 Task: Add any power-ups from "Marketing & social media".
Action: Mouse moved to (544, 205)
Screenshot: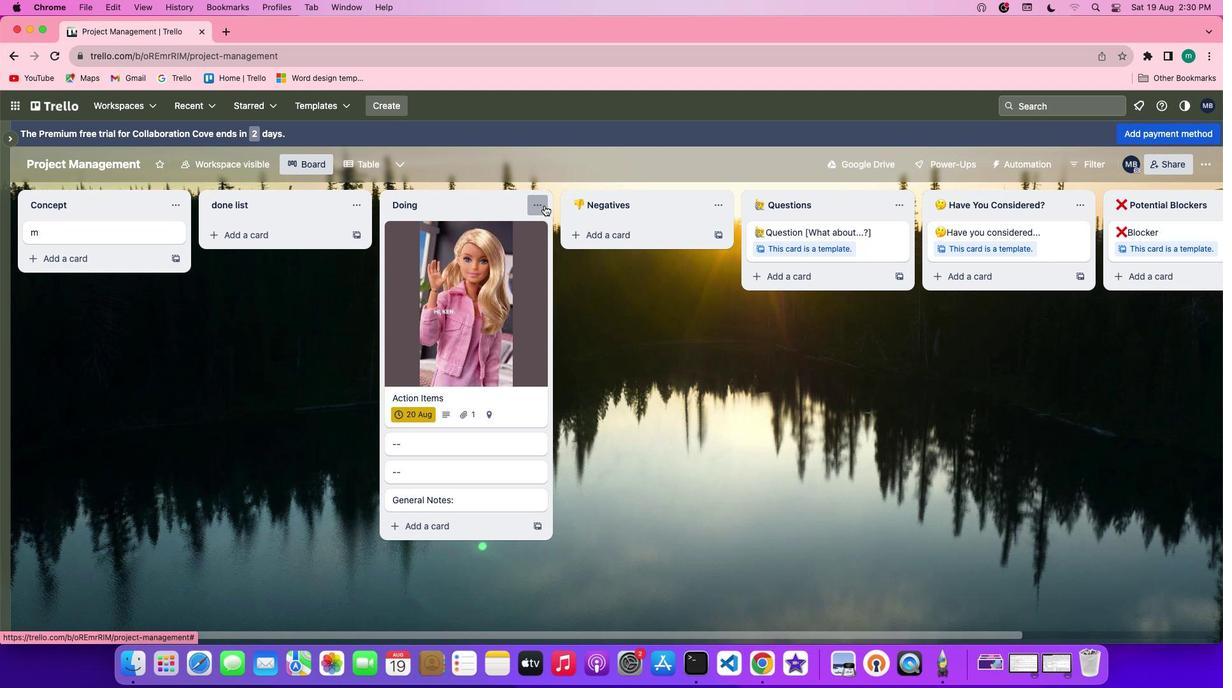 
Action: Mouse pressed left at (544, 205)
Screenshot: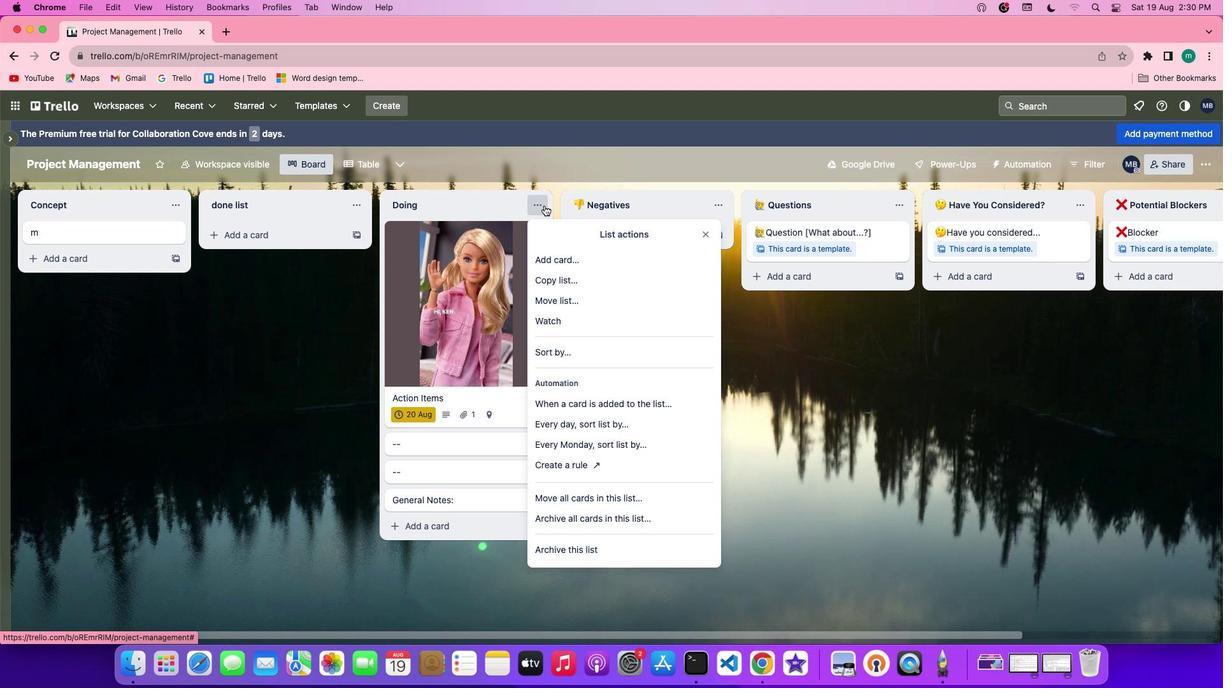 
Action: Mouse moved to (499, 231)
Screenshot: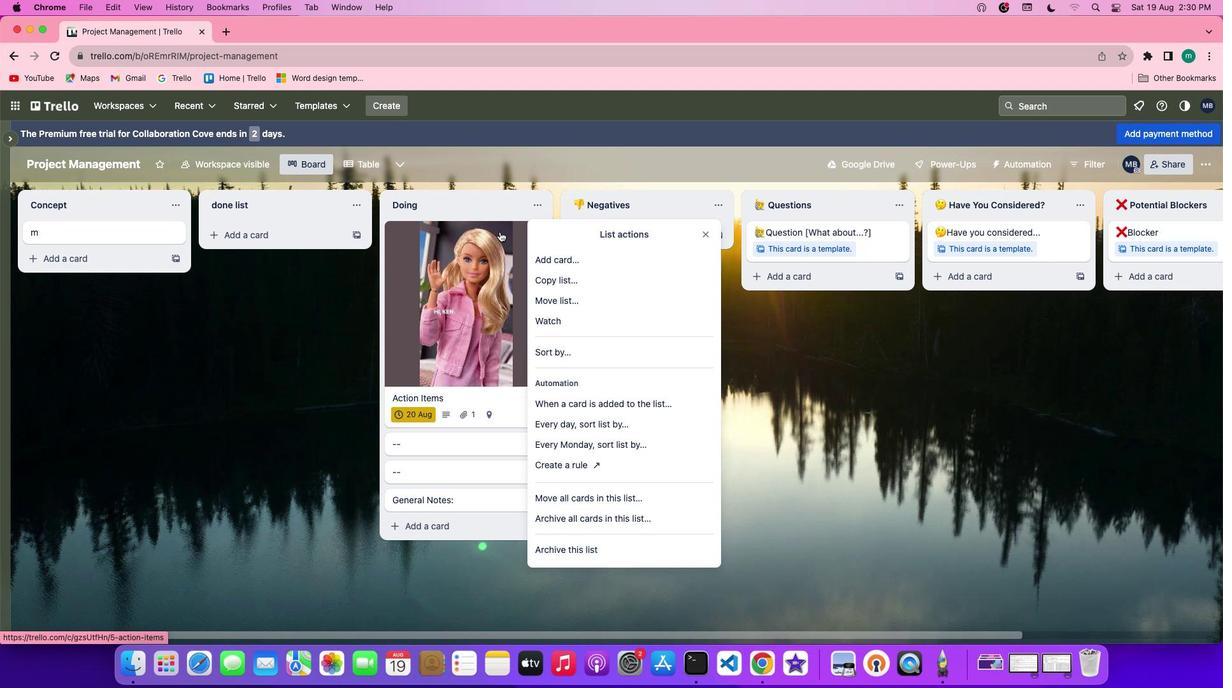 
Action: Mouse pressed left at (499, 231)
Screenshot: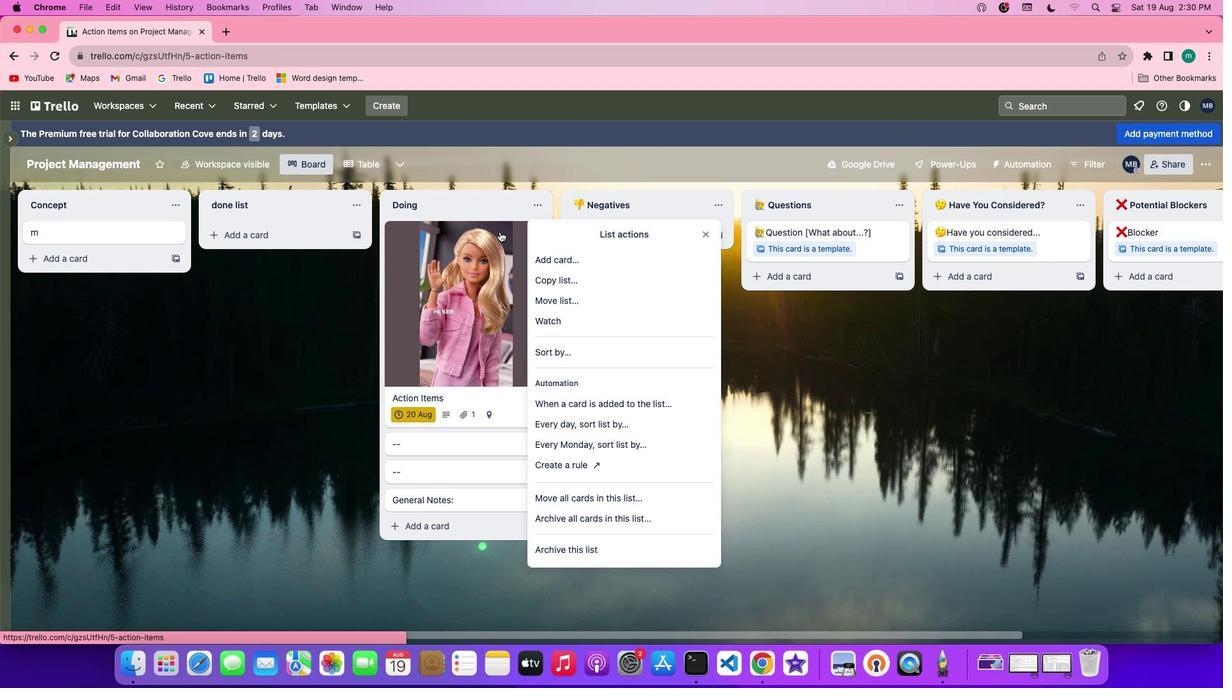 
Action: Mouse moved to (805, 393)
Screenshot: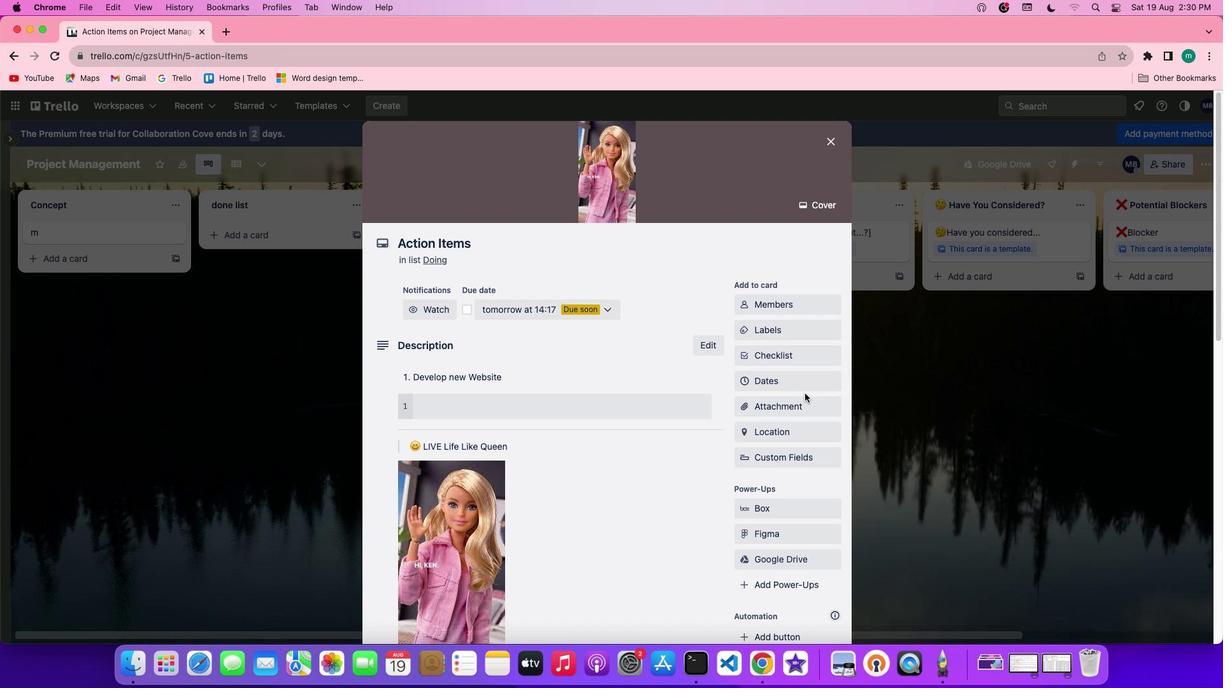 
Action: Mouse scrolled (805, 393) with delta (0, 0)
Screenshot: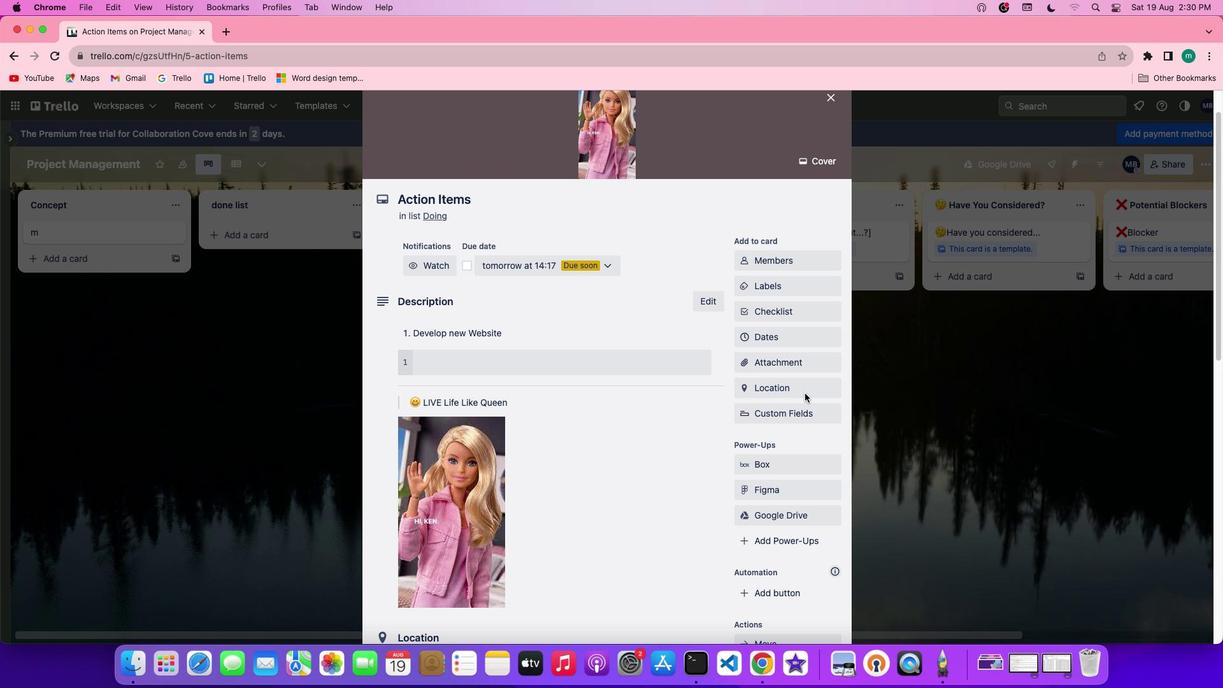 
Action: Mouse scrolled (805, 393) with delta (0, 0)
Screenshot: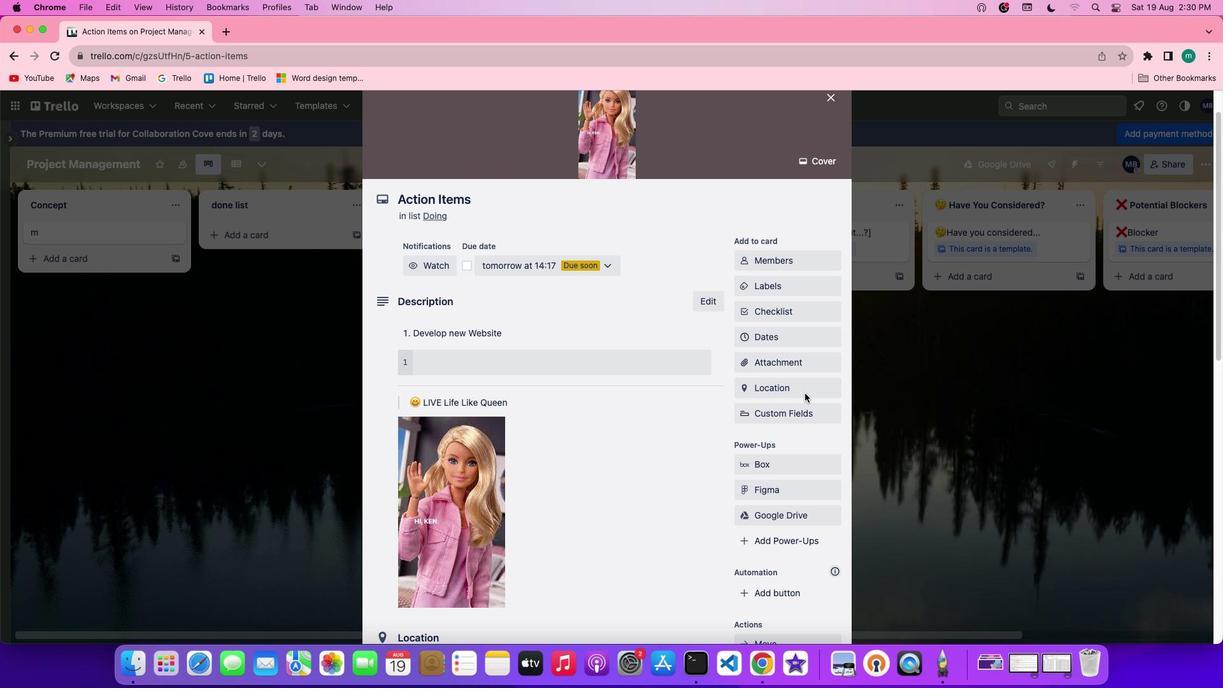 
Action: Mouse scrolled (805, 393) with delta (0, 0)
Screenshot: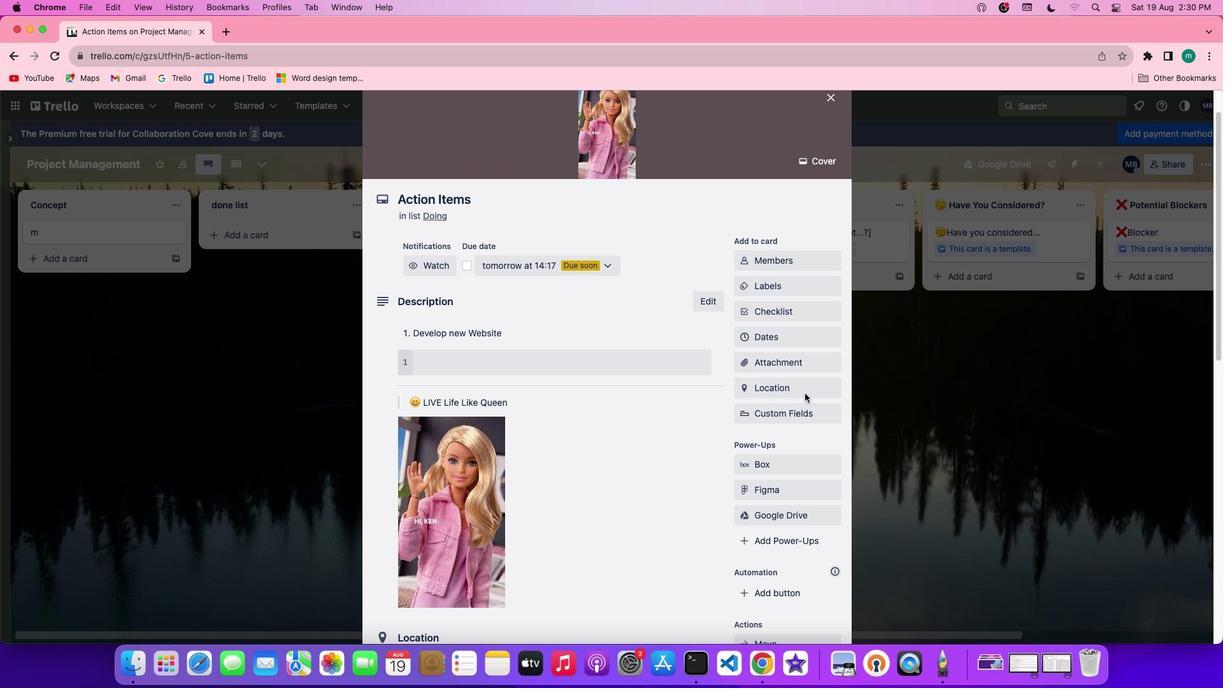 
Action: Mouse scrolled (805, 393) with delta (0, 0)
Screenshot: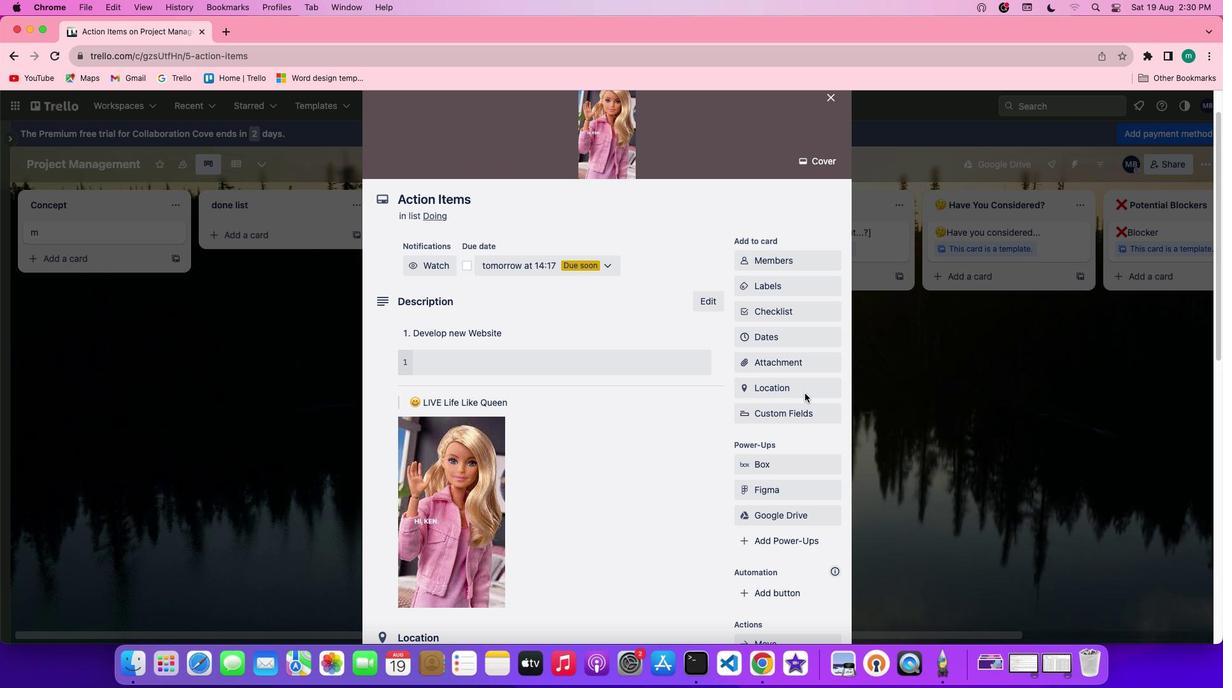 
Action: Mouse scrolled (805, 393) with delta (0, 0)
Screenshot: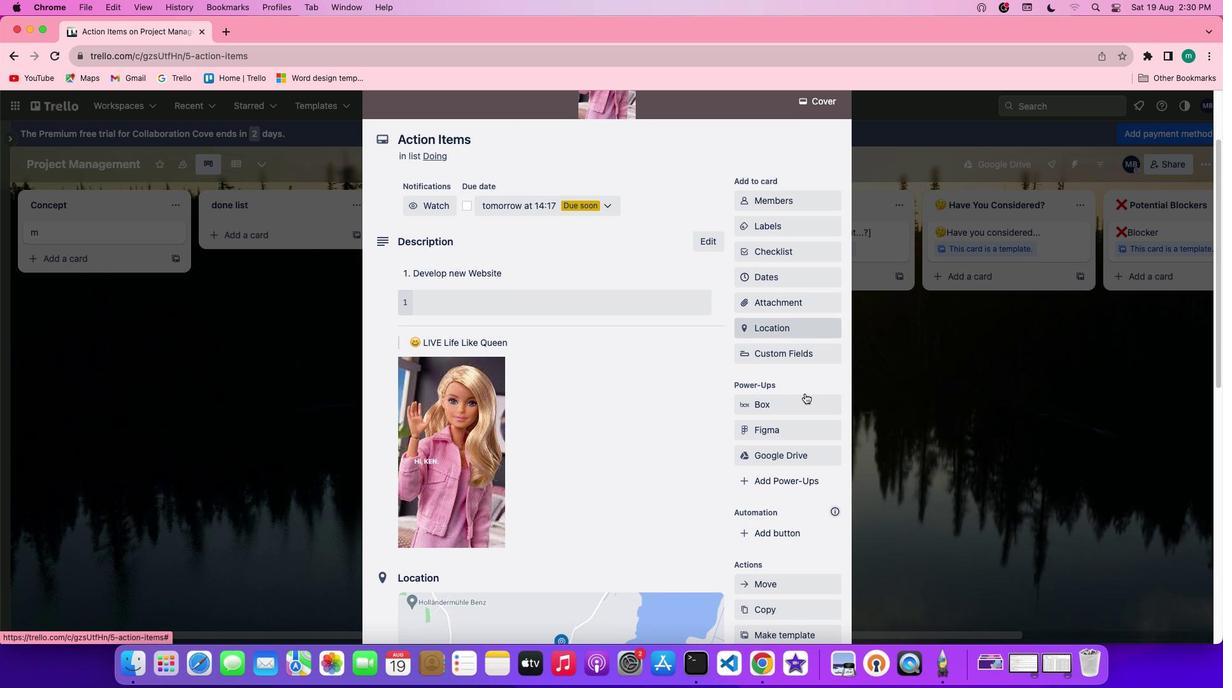 
Action: Mouse scrolled (805, 393) with delta (0, 0)
Screenshot: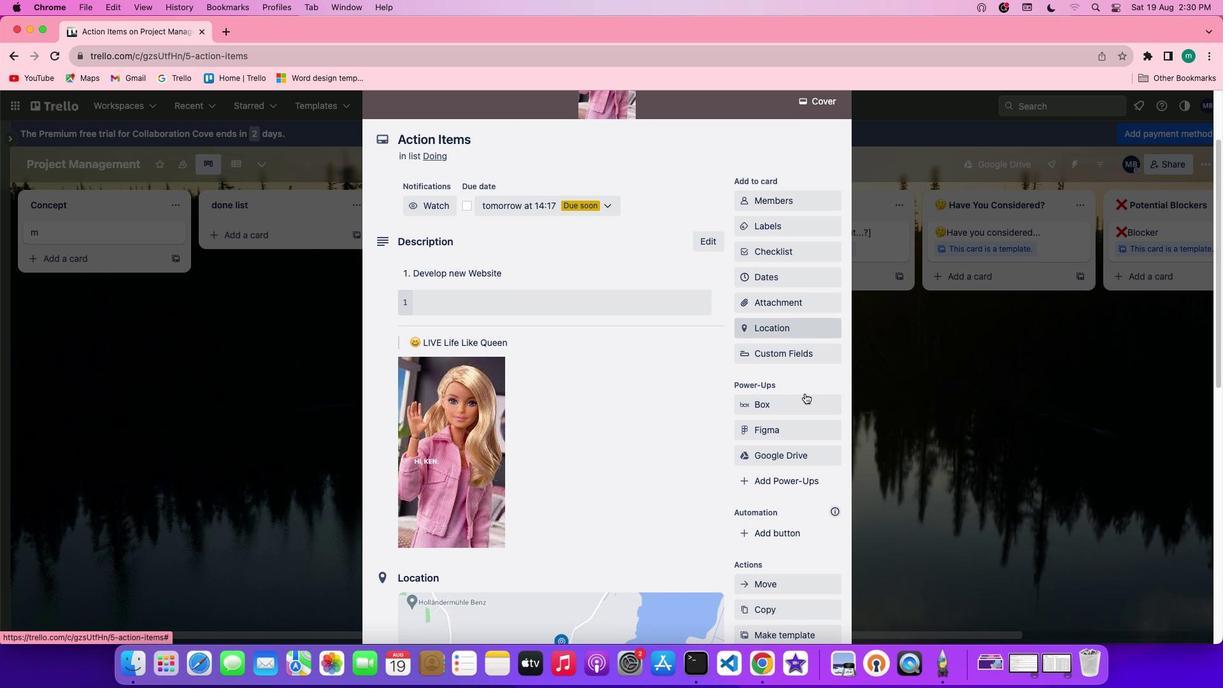 
Action: Mouse scrolled (805, 393) with delta (0, 0)
Screenshot: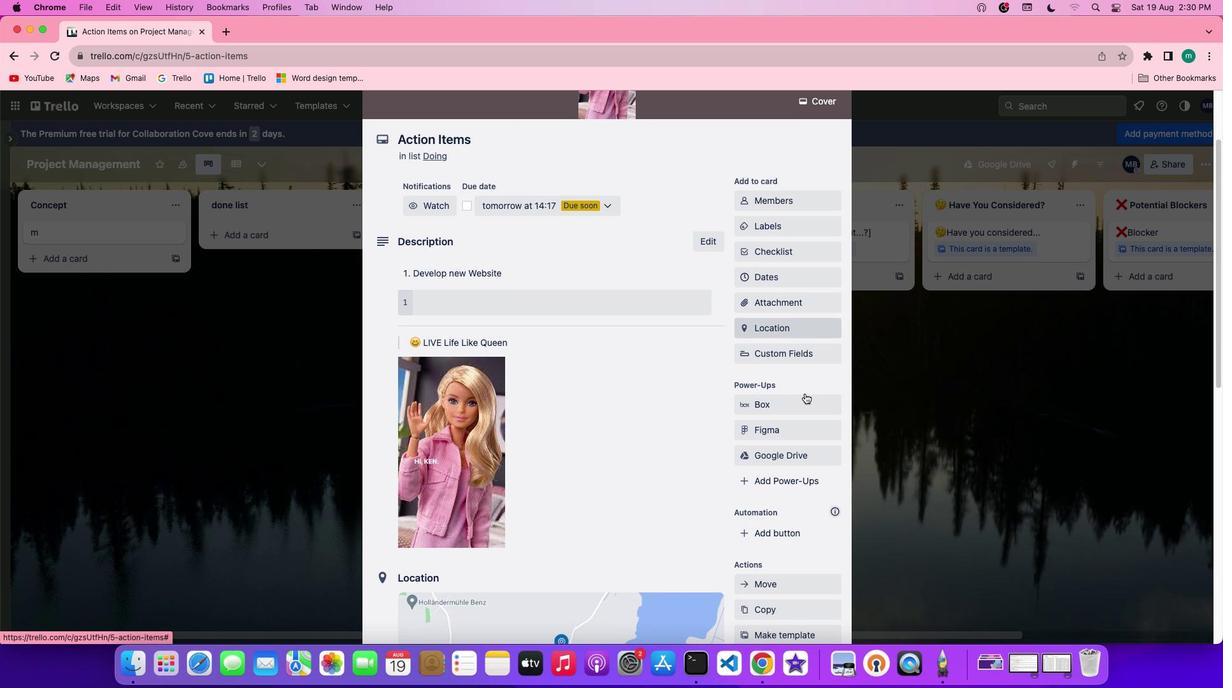 
Action: Mouse scrolled (805, 393) with delta (0, 0)
Screenshot: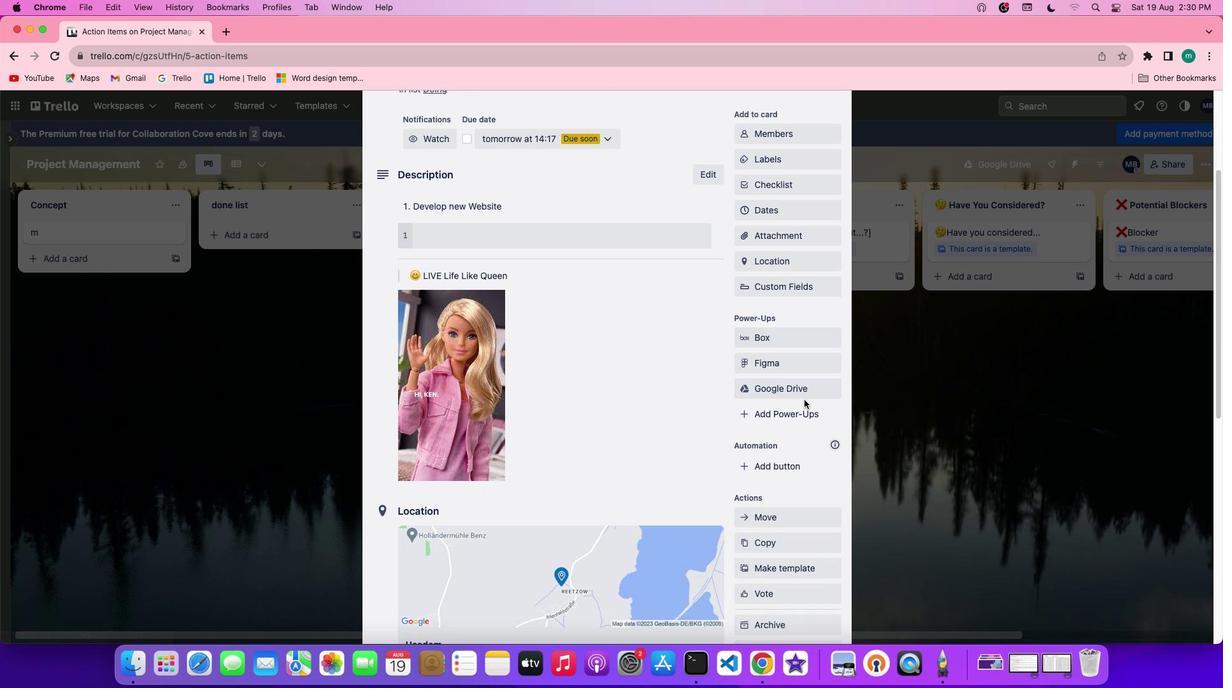 
Action: Mouse scrolled (805, 393) with delta (0, 0)
Screenshot: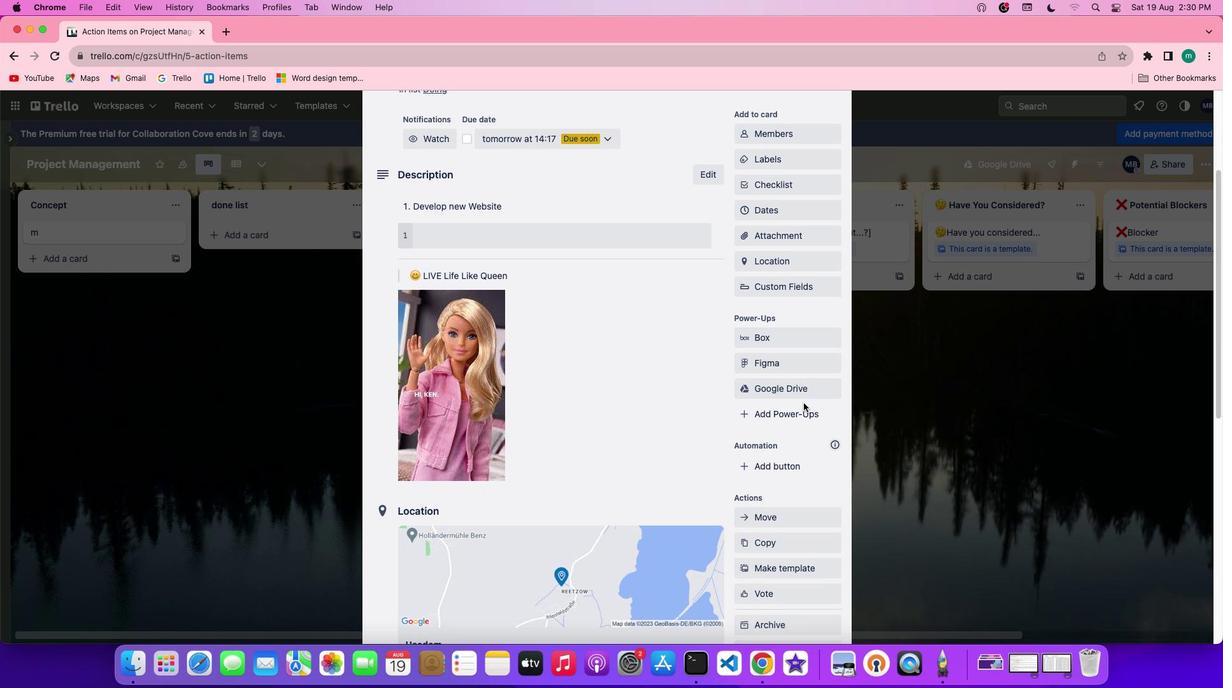 
Action: Mouse scrolled (805, 393) with delta (0, 0)
Screenshot: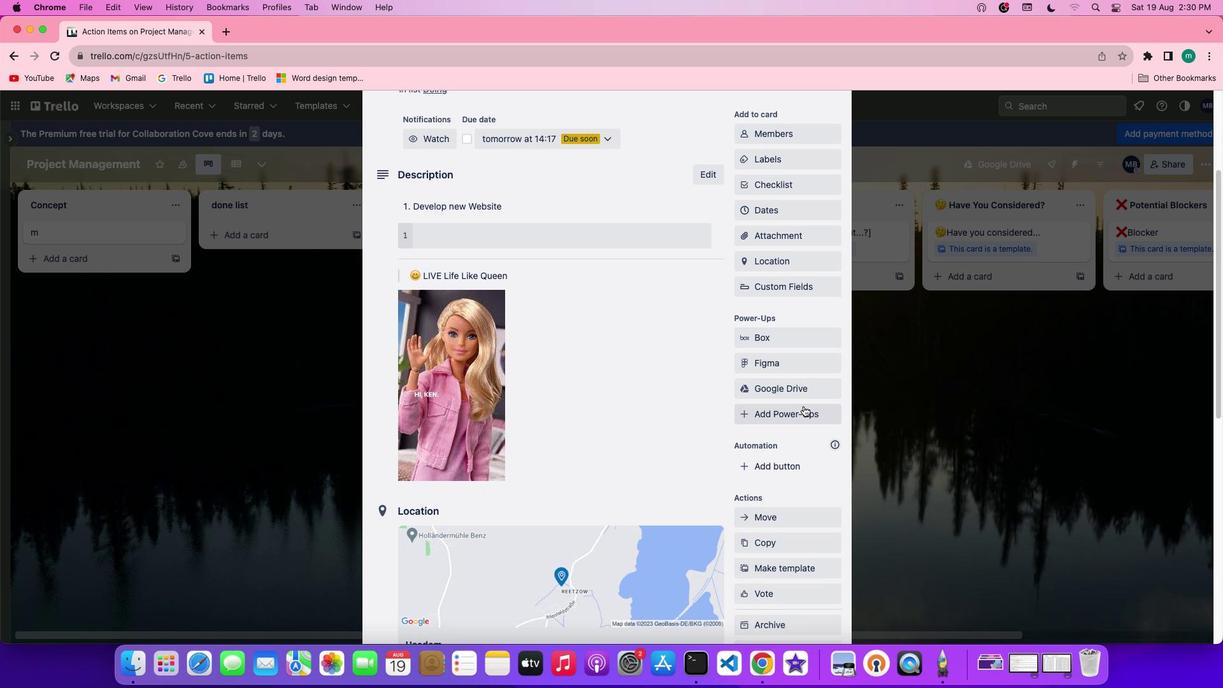 
Action: Mouse moved to (803, 407)
Screenshot: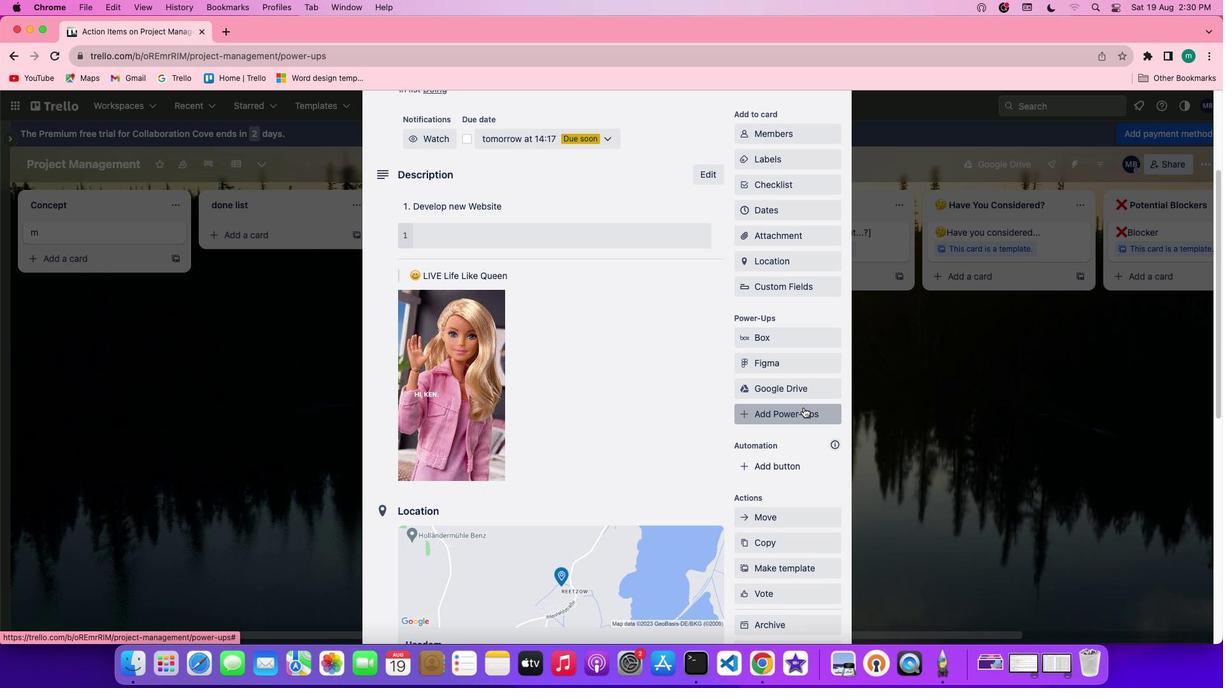 
Action: Mouse pressed left at (803, 407)
Screenshot: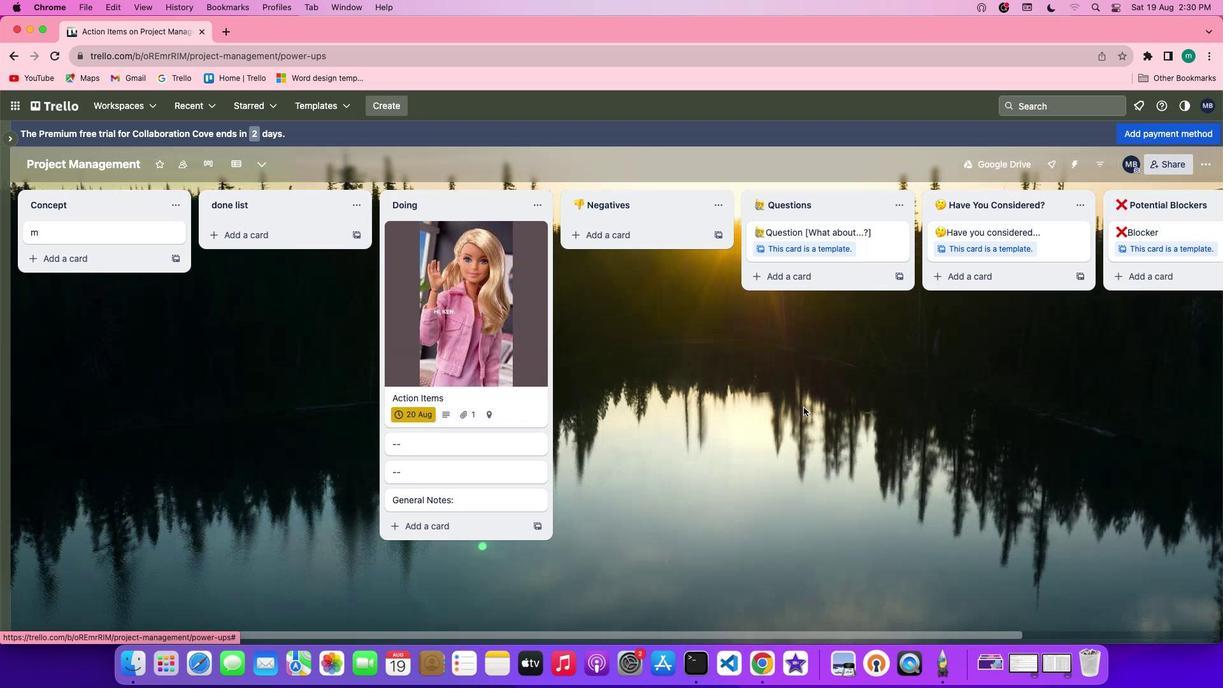 
Action: Mouse moved to (338, 430)
Screenshot: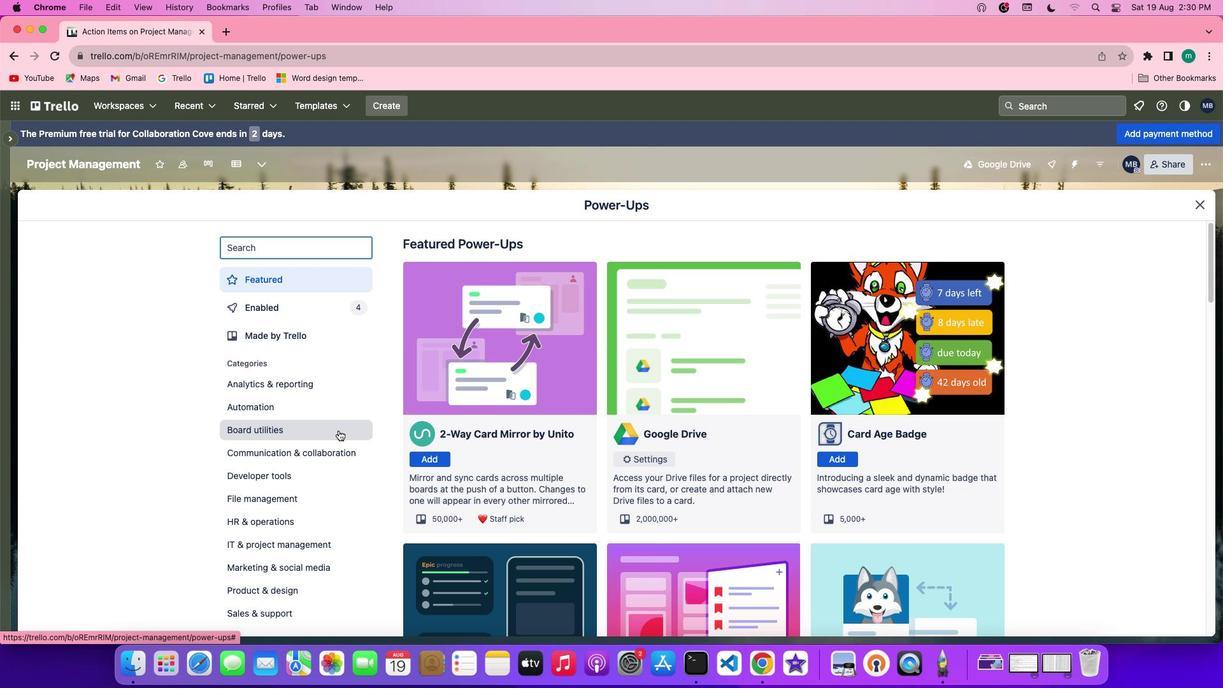 
Action: Mouse scrolled (338, 430) with delta (0, 0)
Screenshot: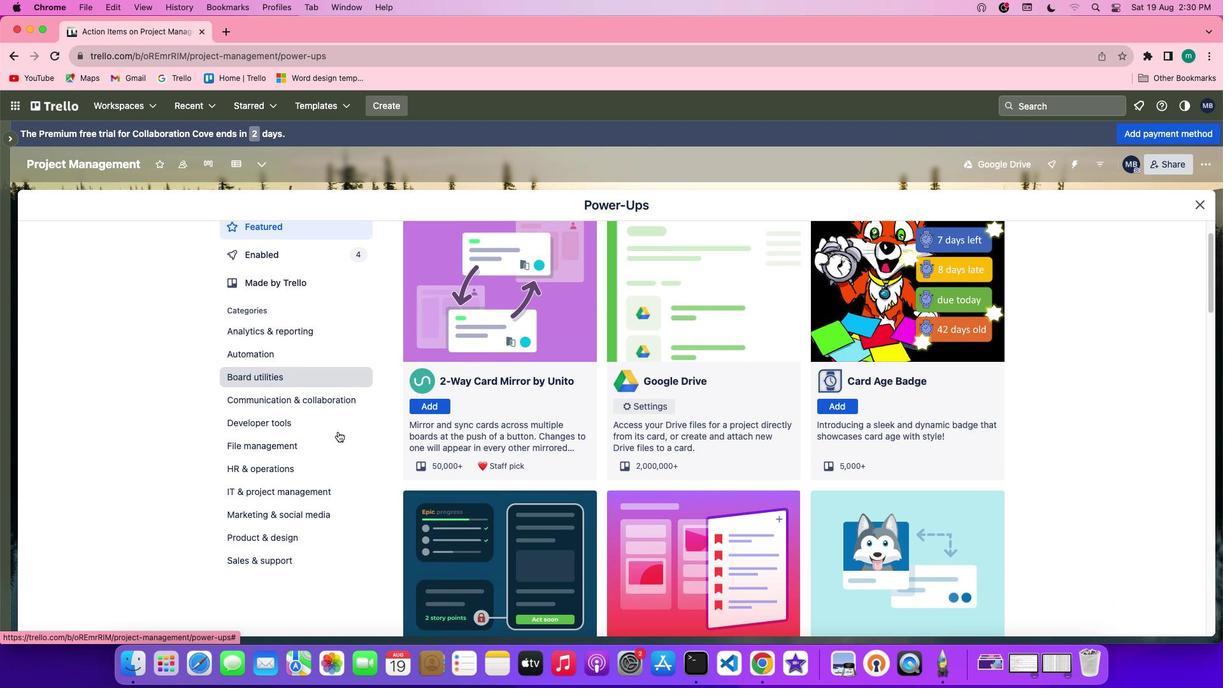 
Action: Mouse scrolled (338, 430) with delta (0, 0)
Screenshot: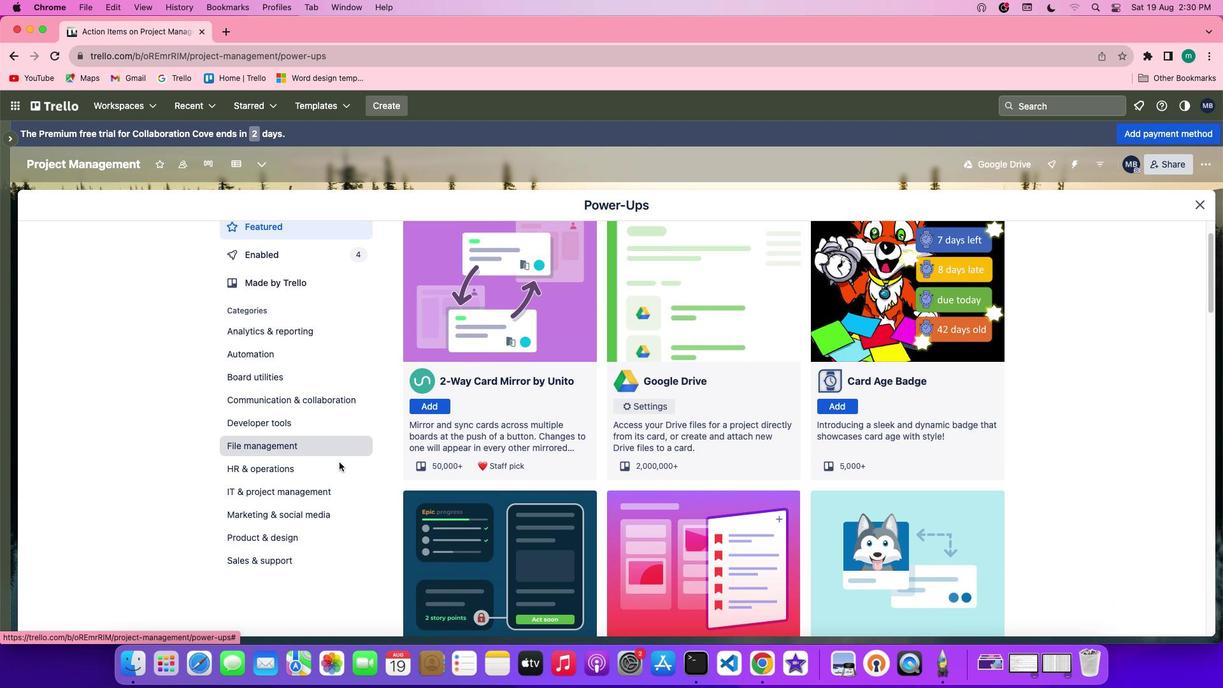 
Action: Mouse scrolled (338, 430) with delta (0, 0)
Screenshot: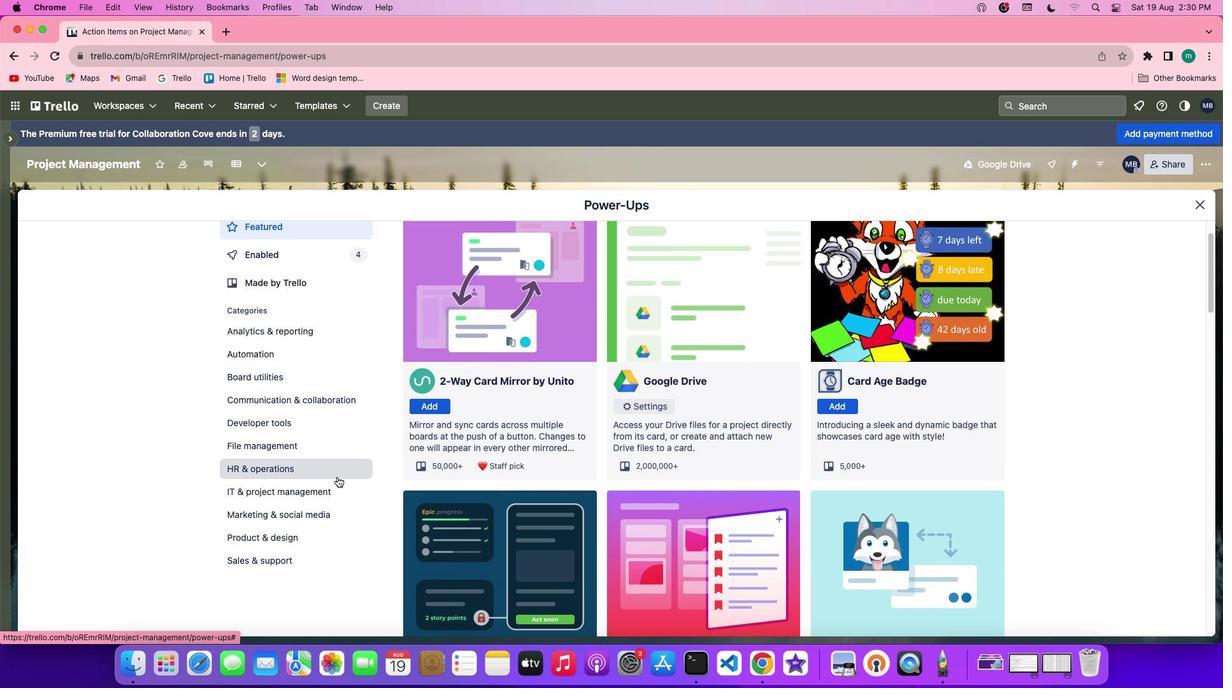 
Action: Mouse moved to (326, 515)
Screenshot: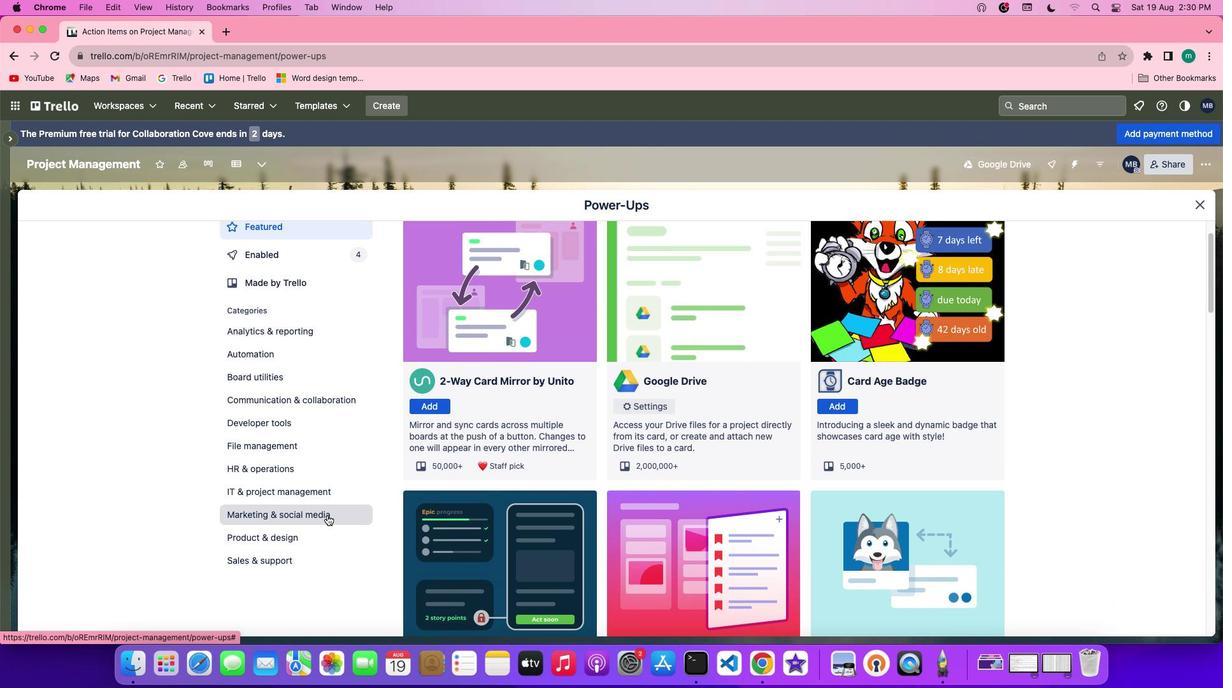 
Action: Mouse pressed left at (326, 515)
Screenshot: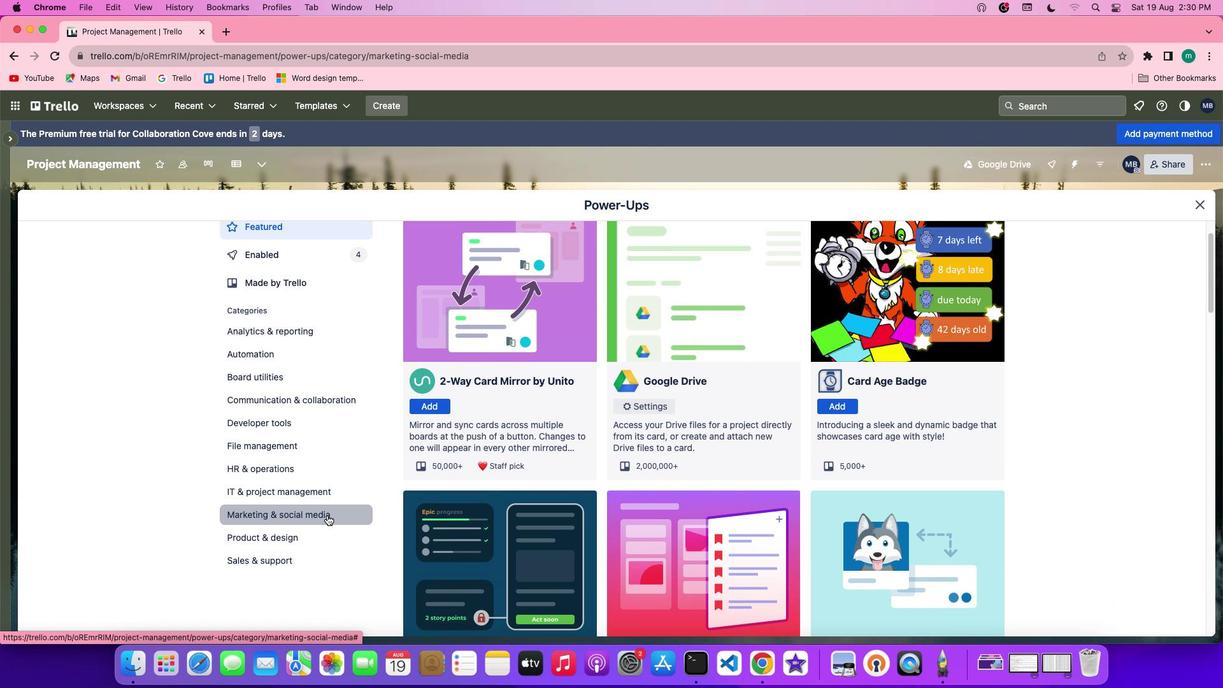 
